 Task: Upload a logo with the name "CalendlyLogo".
Action: Mouse moved to (860, 73)
Screenshot: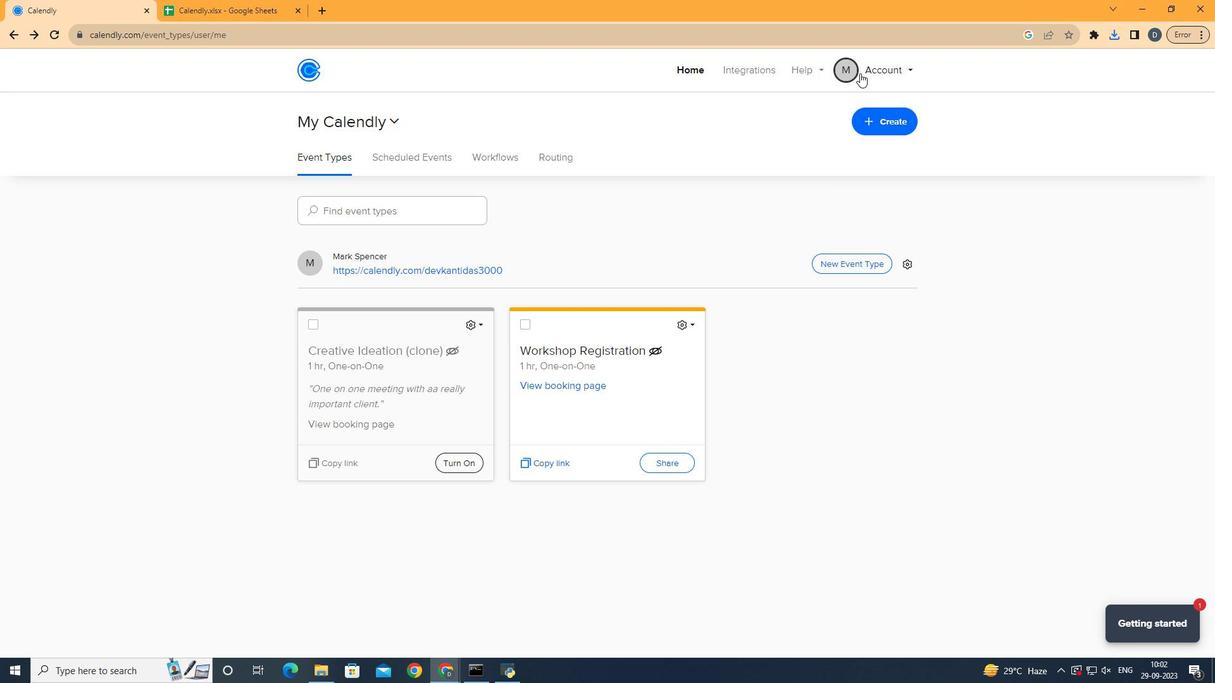 
Action: Mouse pressed left at (860, 73)
Screenshot: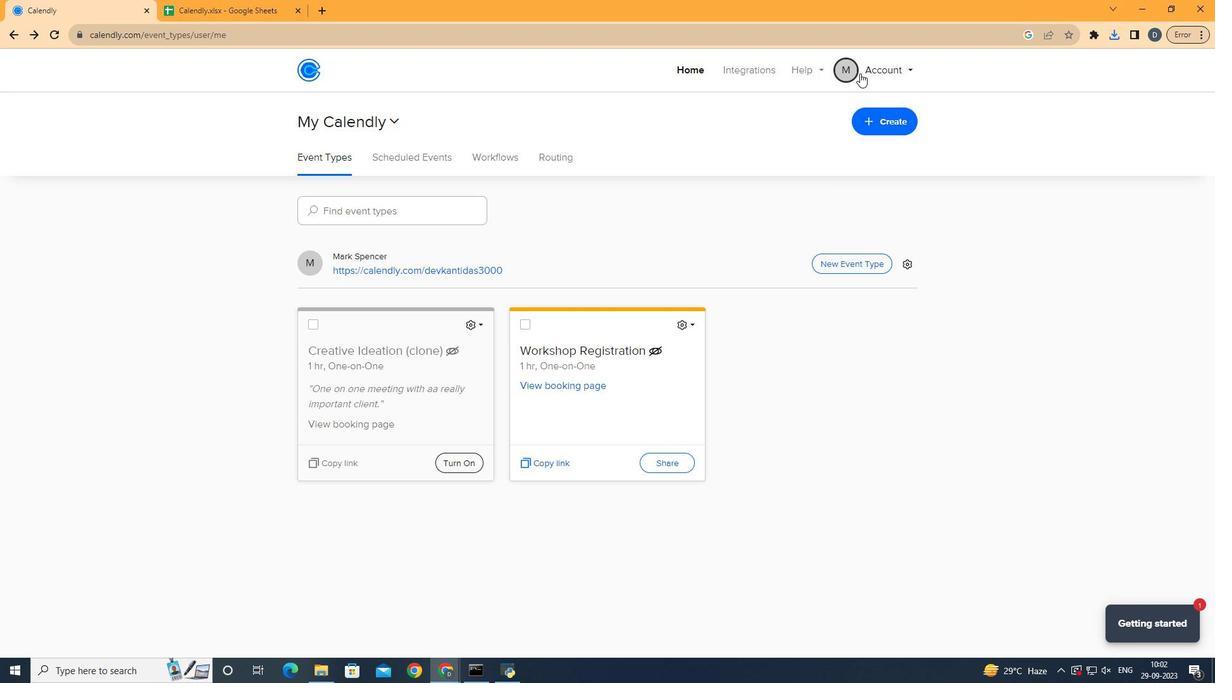 
Action: Mouse moved to (782, 135)
Screenshot: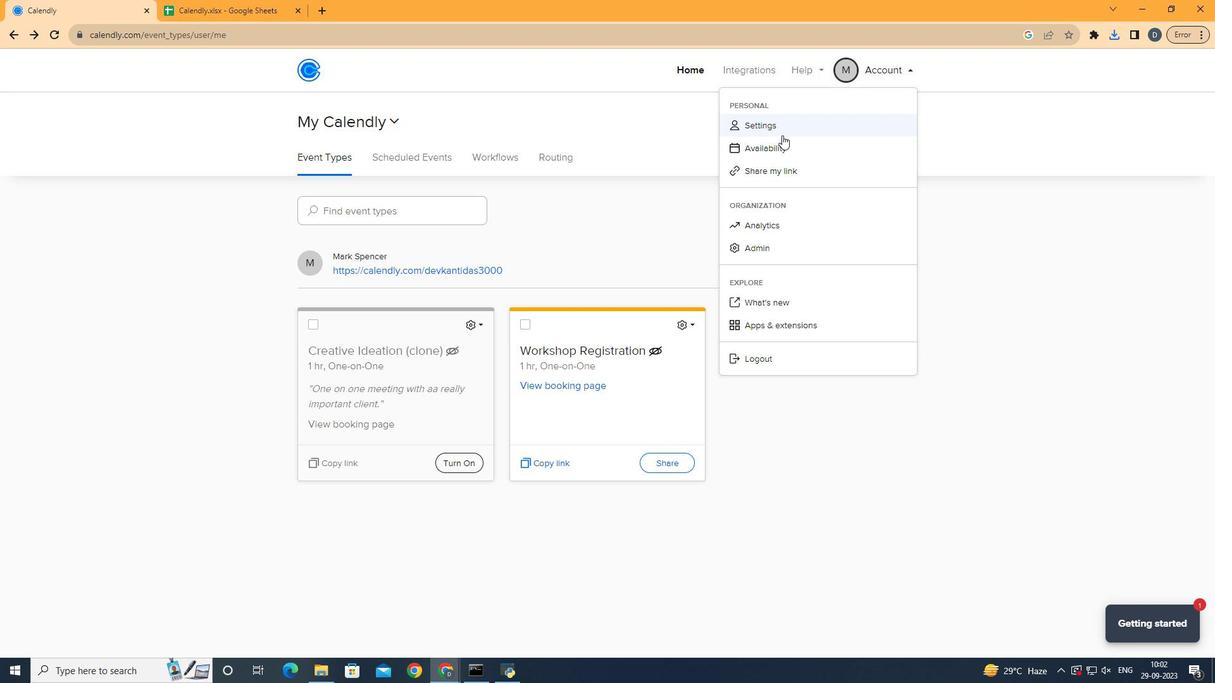 
Action: Mouse pressed left at (782, 135)
Screenshot: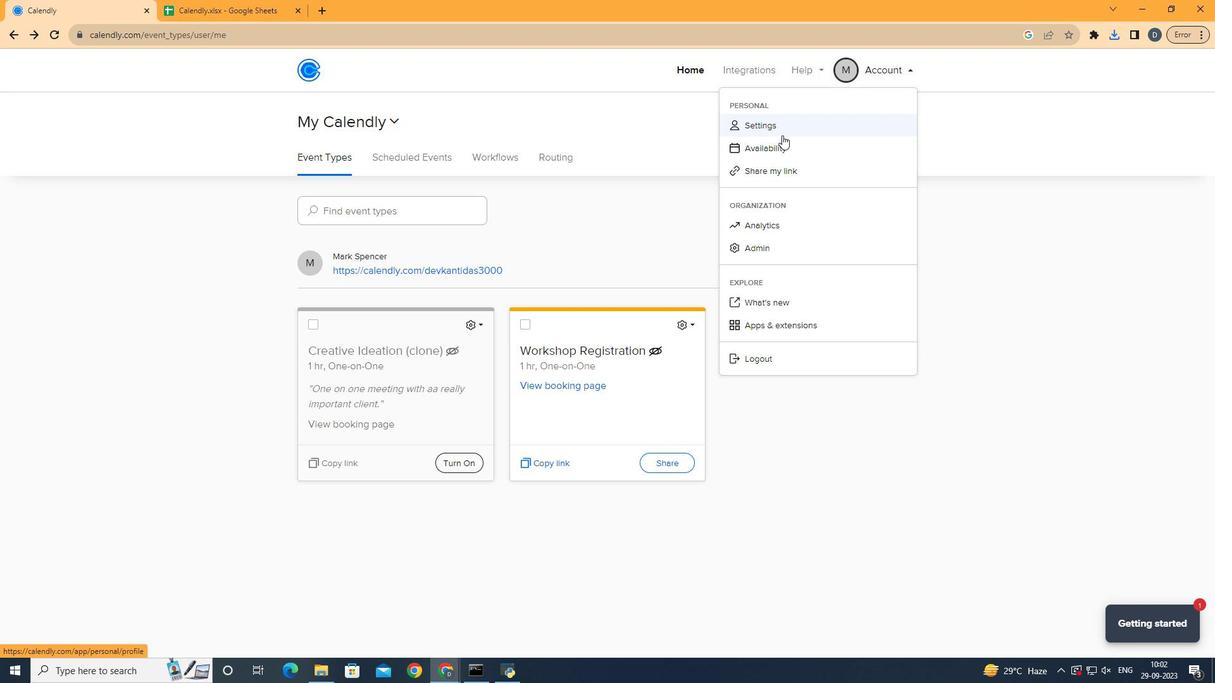
Action: Mouse moved to (46, 211)
Screenshot: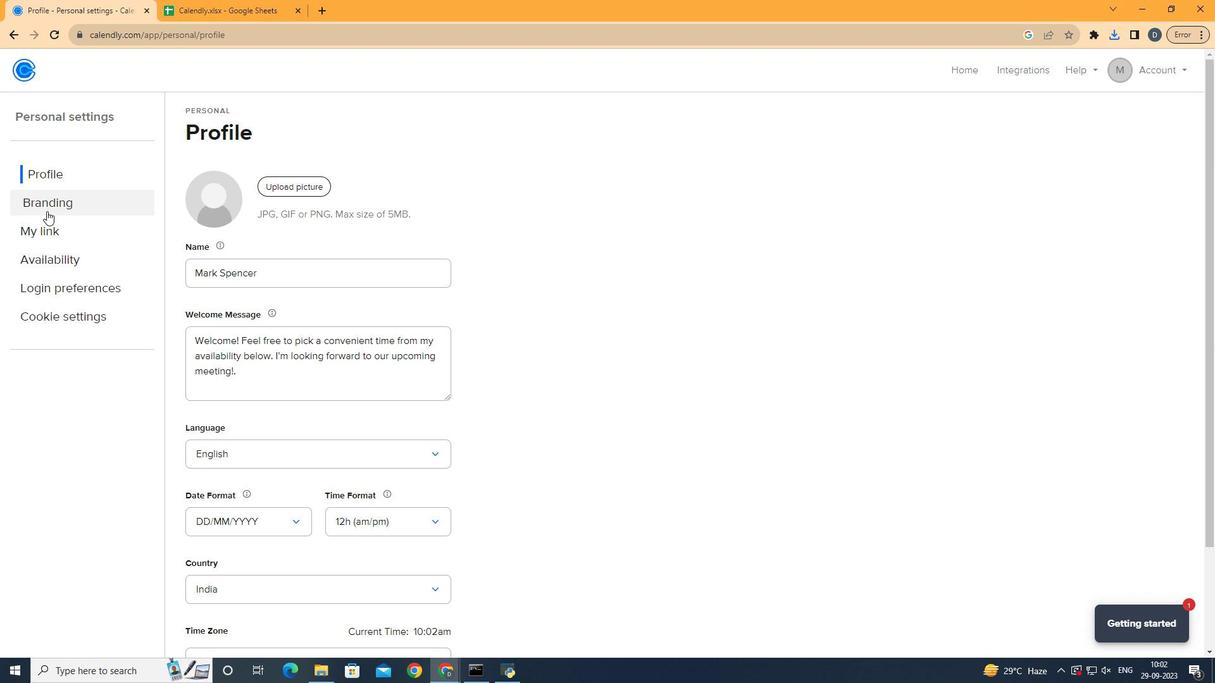 
Action: Mouse pressed left at (46, 211)
Screenshot: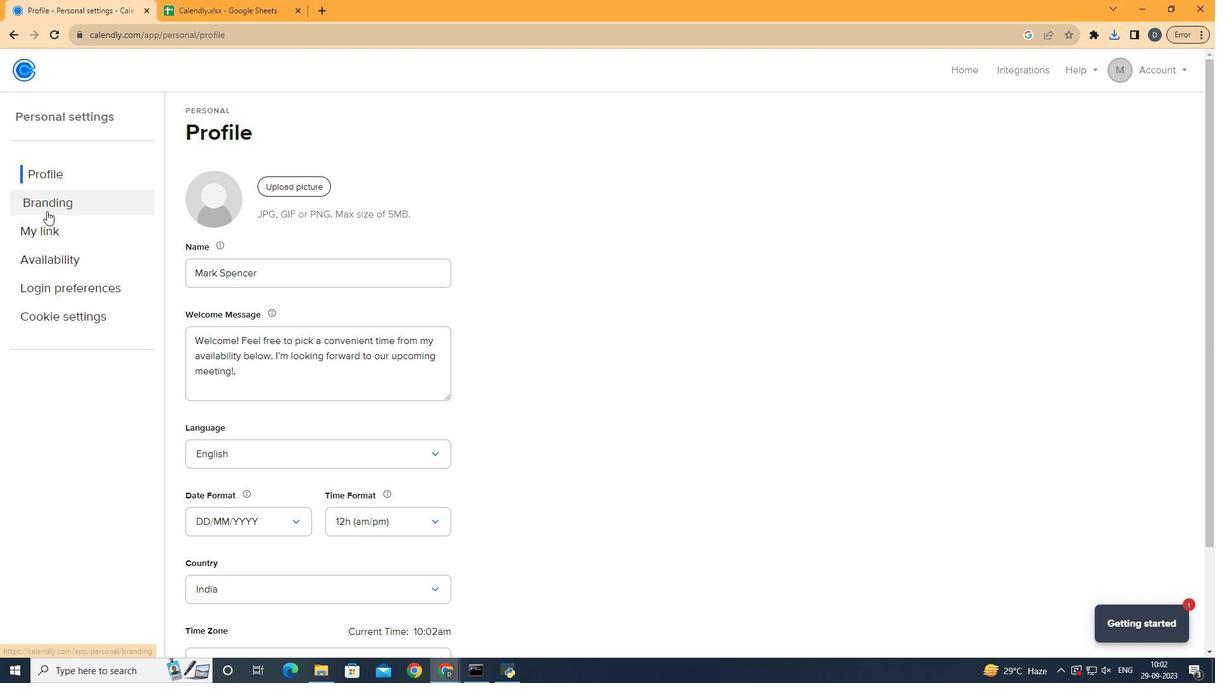 
Action: Mouse moved to (236, 388)
Screenshot: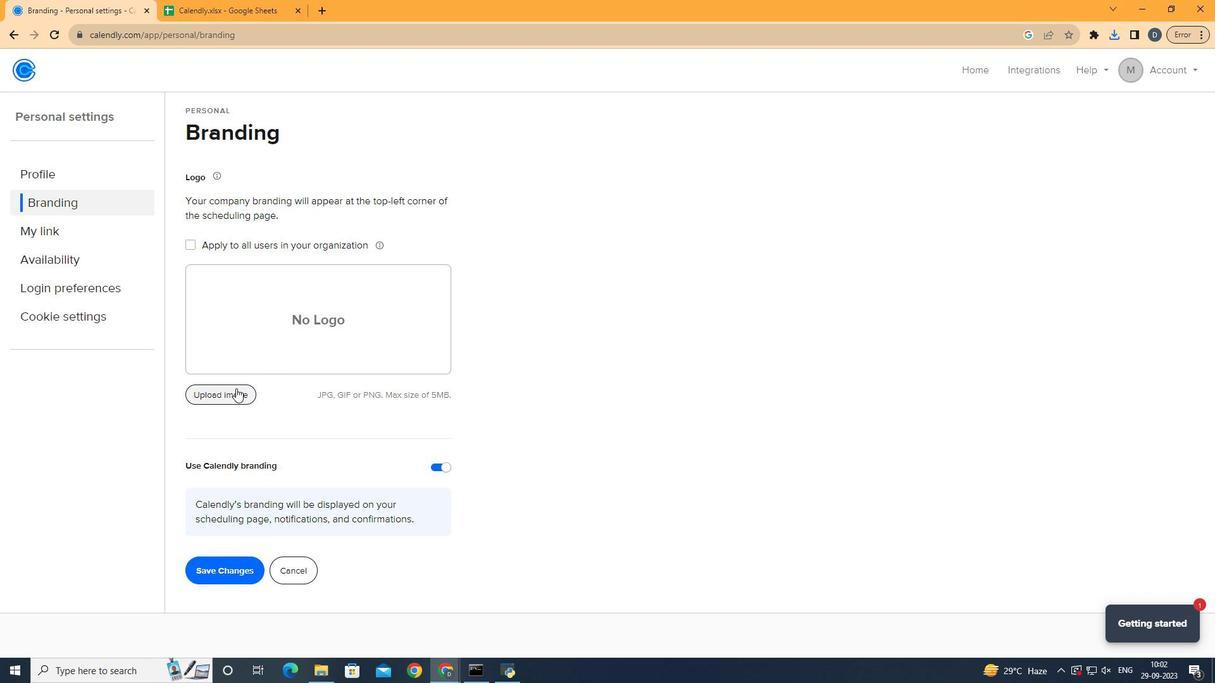 
Action: Mouse pressed left at (236, 388)
Screenshot: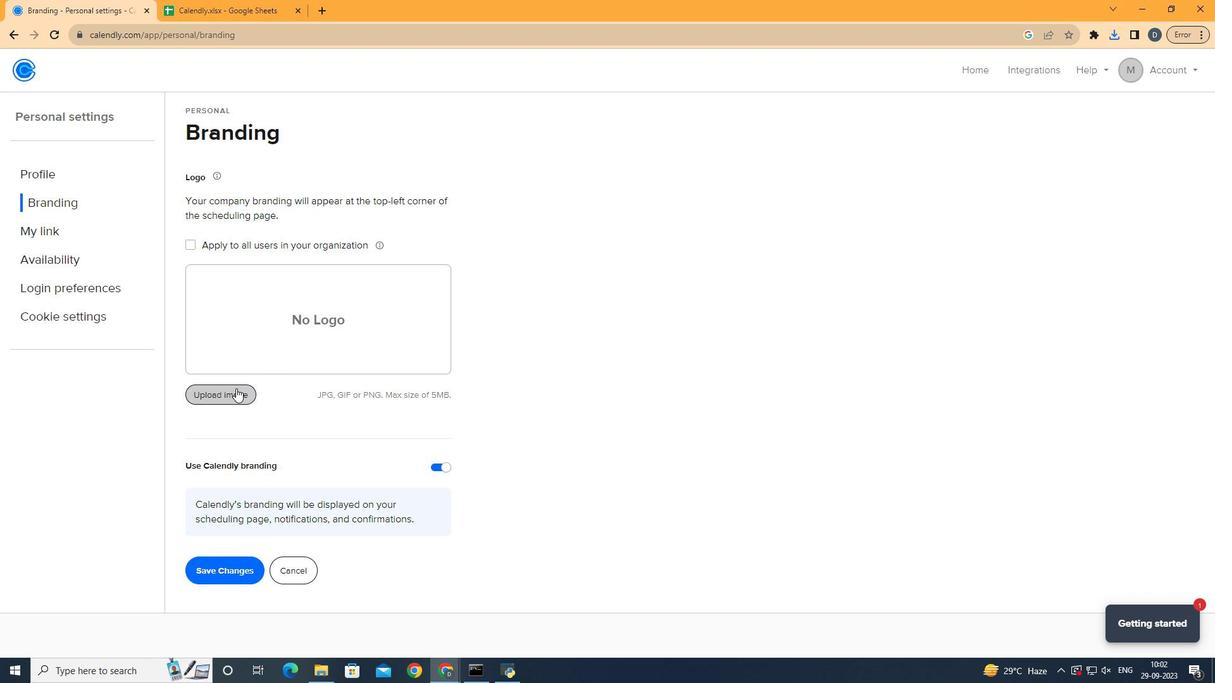 
Action: Mouse moved to (231, 110)
Screenshot: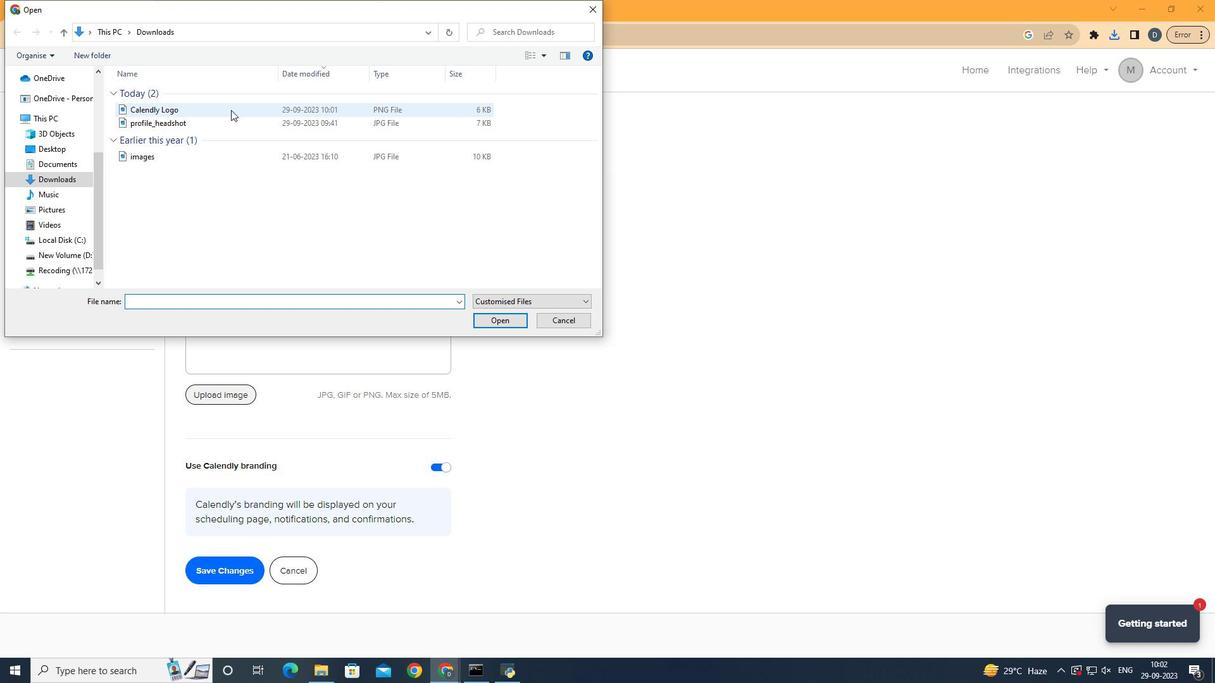 
Action: Mouse pressed left at (231, 110)
Screenshot: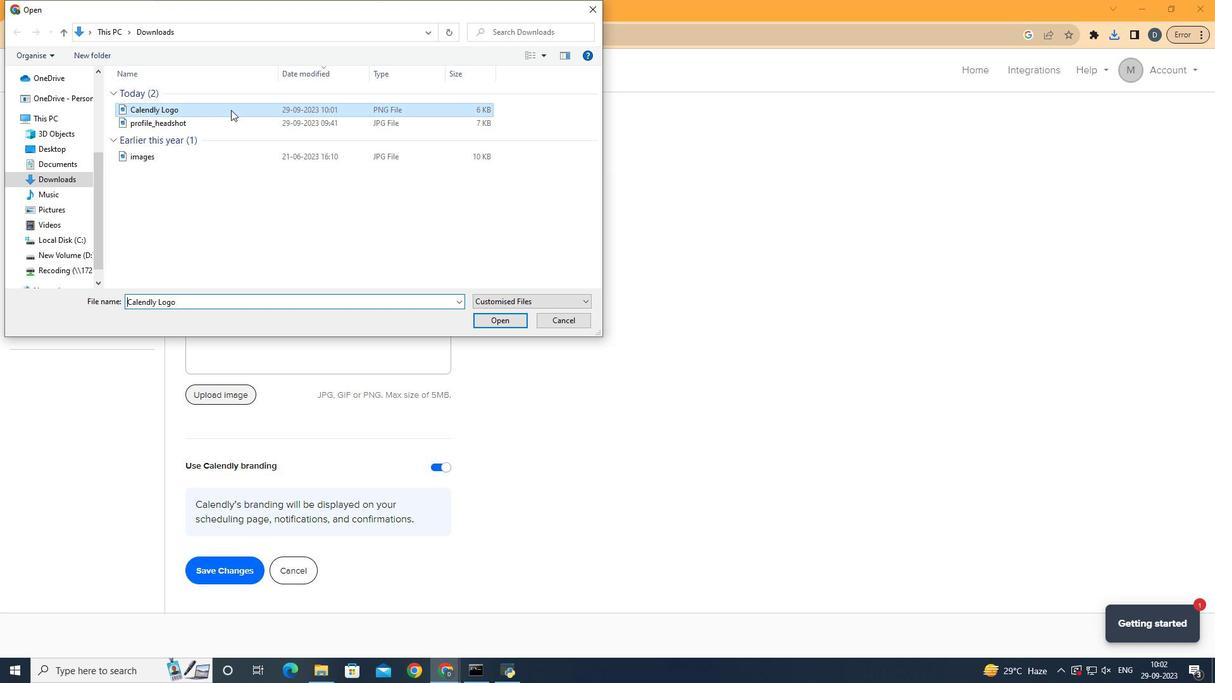 
Action: Mouse moved to (493, 317)
Screenshot: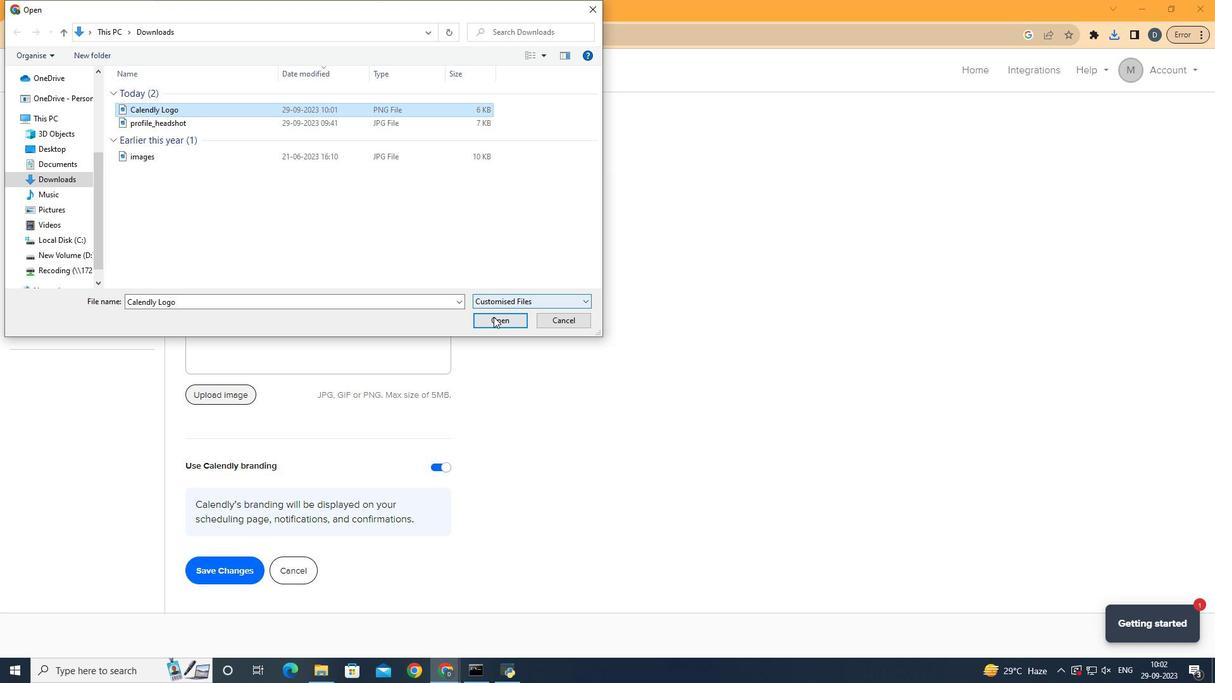 
Action: Mouse pressed left at (493, 317)
Screenshot: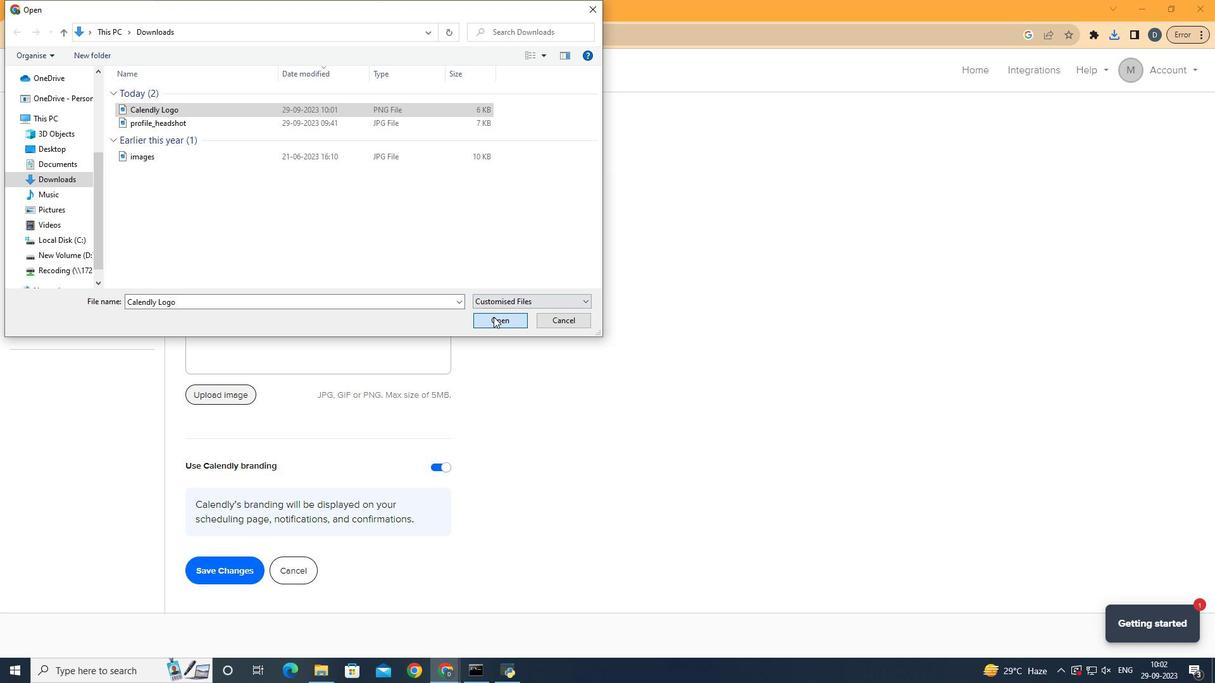 
Action: Mouse moved to (683, 331)
Screenshot: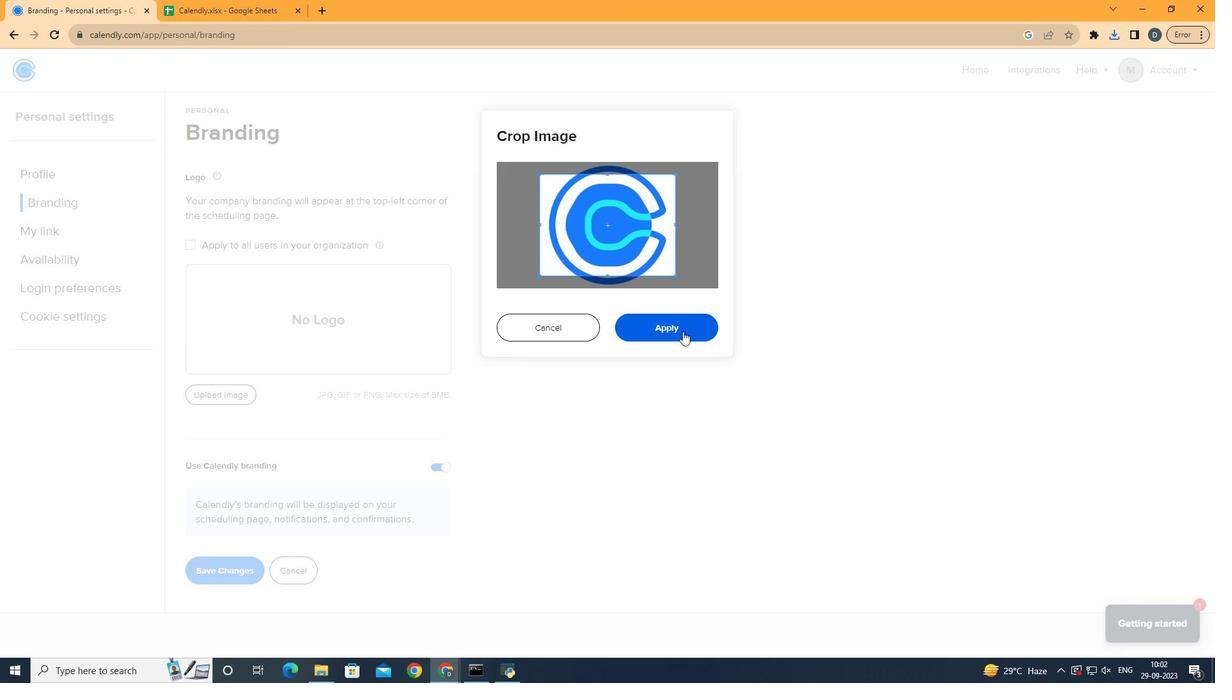
Action: Mouse pressed left at (683, 331)
Screenshot: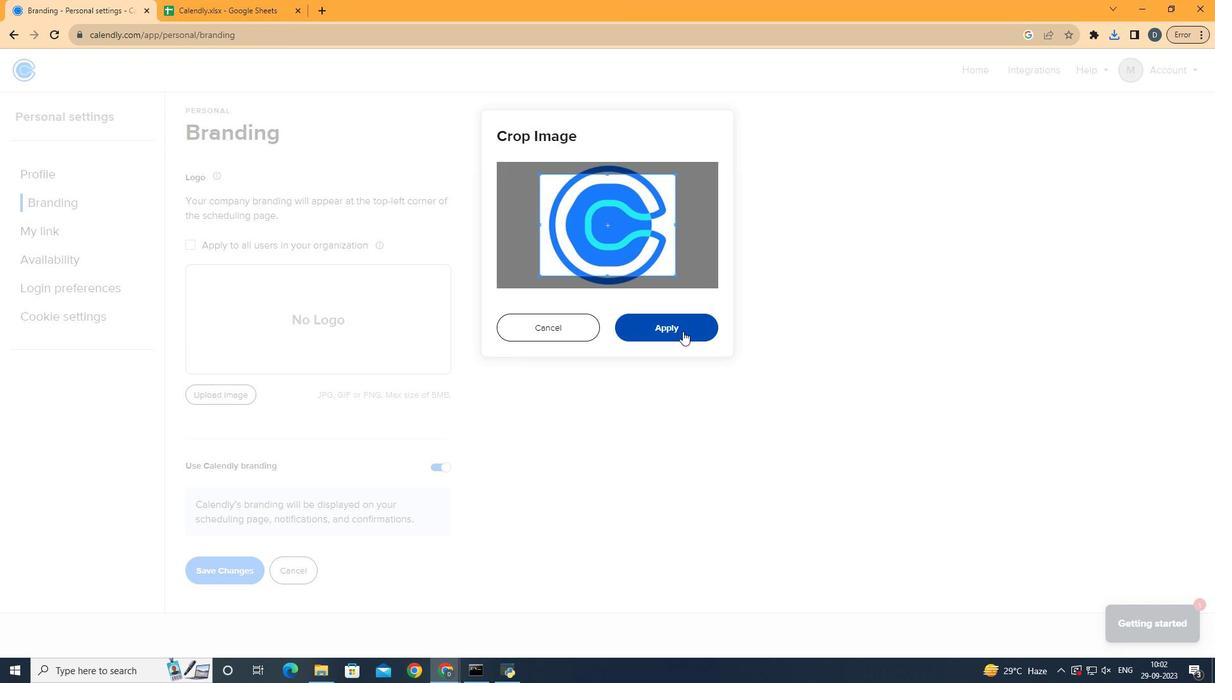 
